 Task: Create a team Recorders with privacy Public and members softage.6@softage.net, softage.7@softage.net, softage.8@softage.net, softage.9@softage.net, softage.10@softage.net and assign admin to softage.6@softage.net
Action: Mouse moved to (53, 339)
Screenshot: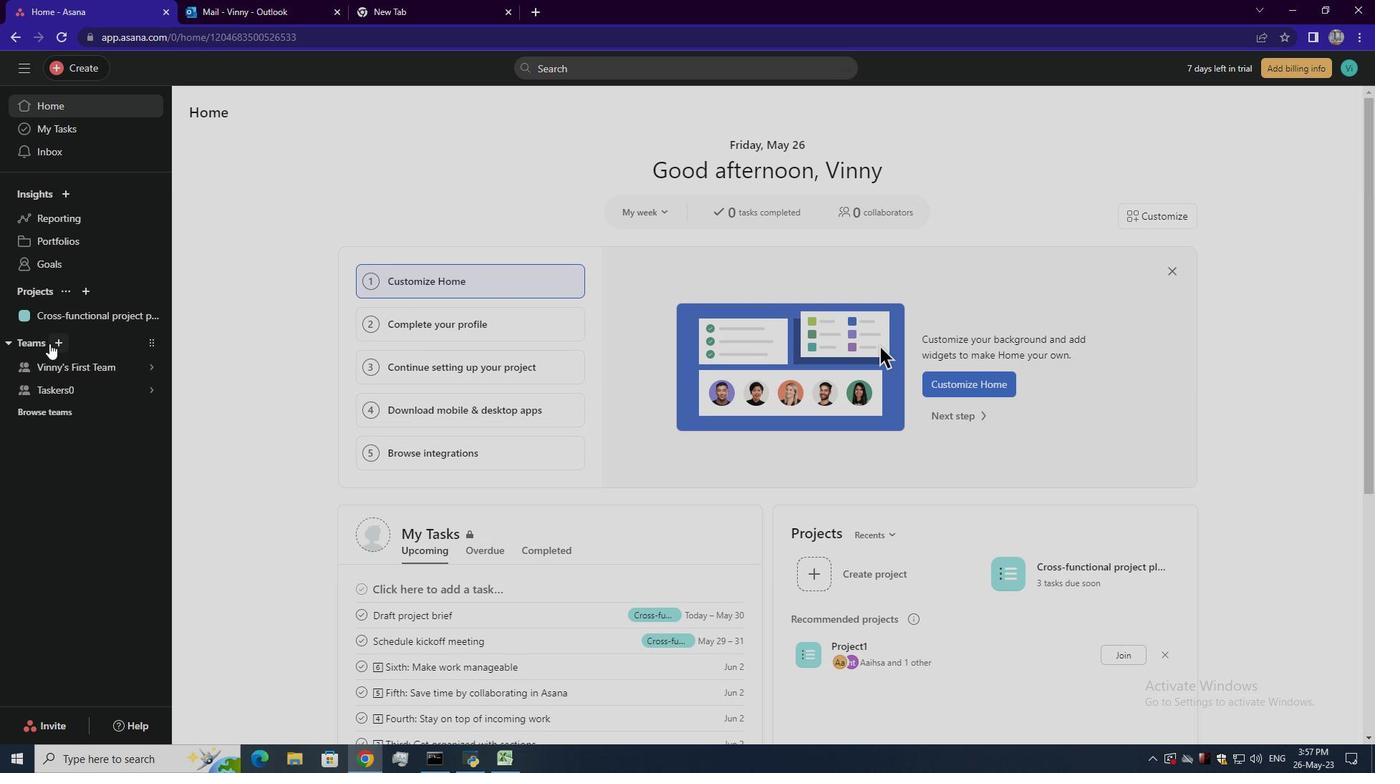 
Action: Mouse pressed left at (53, 339)
Screenshot: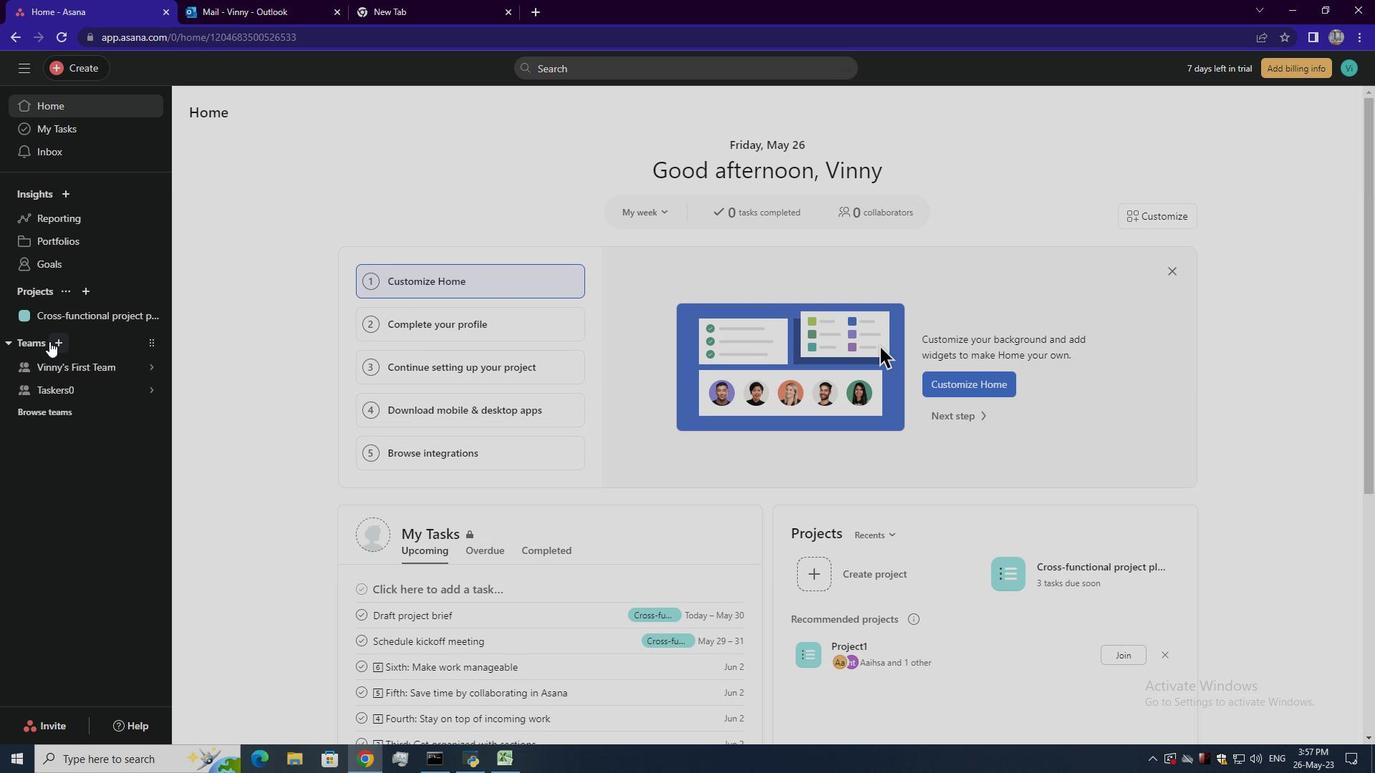 
Action: Mouse moved to (88, 365)
Screenshot: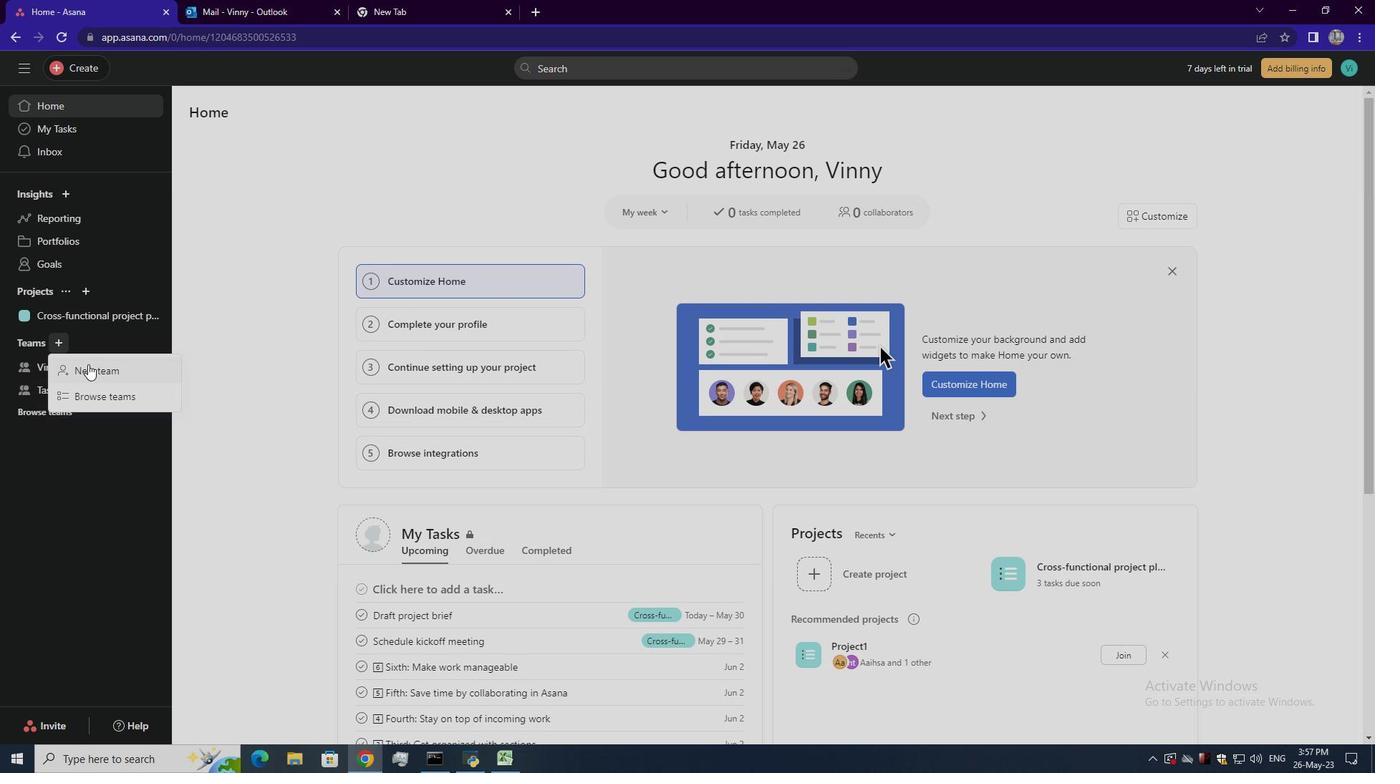 
Action: Mouse pressed left at (88, 365)
Screenshot: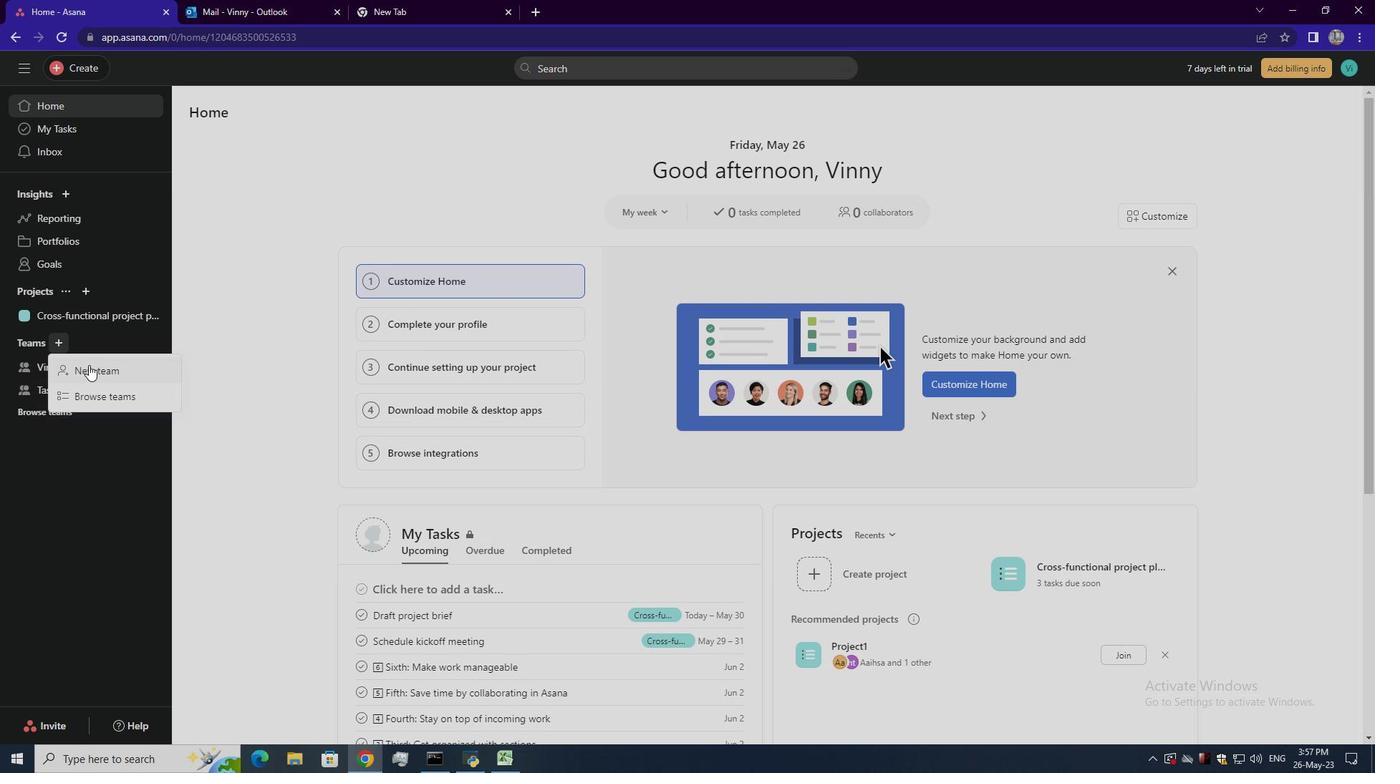 
Action: Mouse moved to (335, 211)
Screenshot: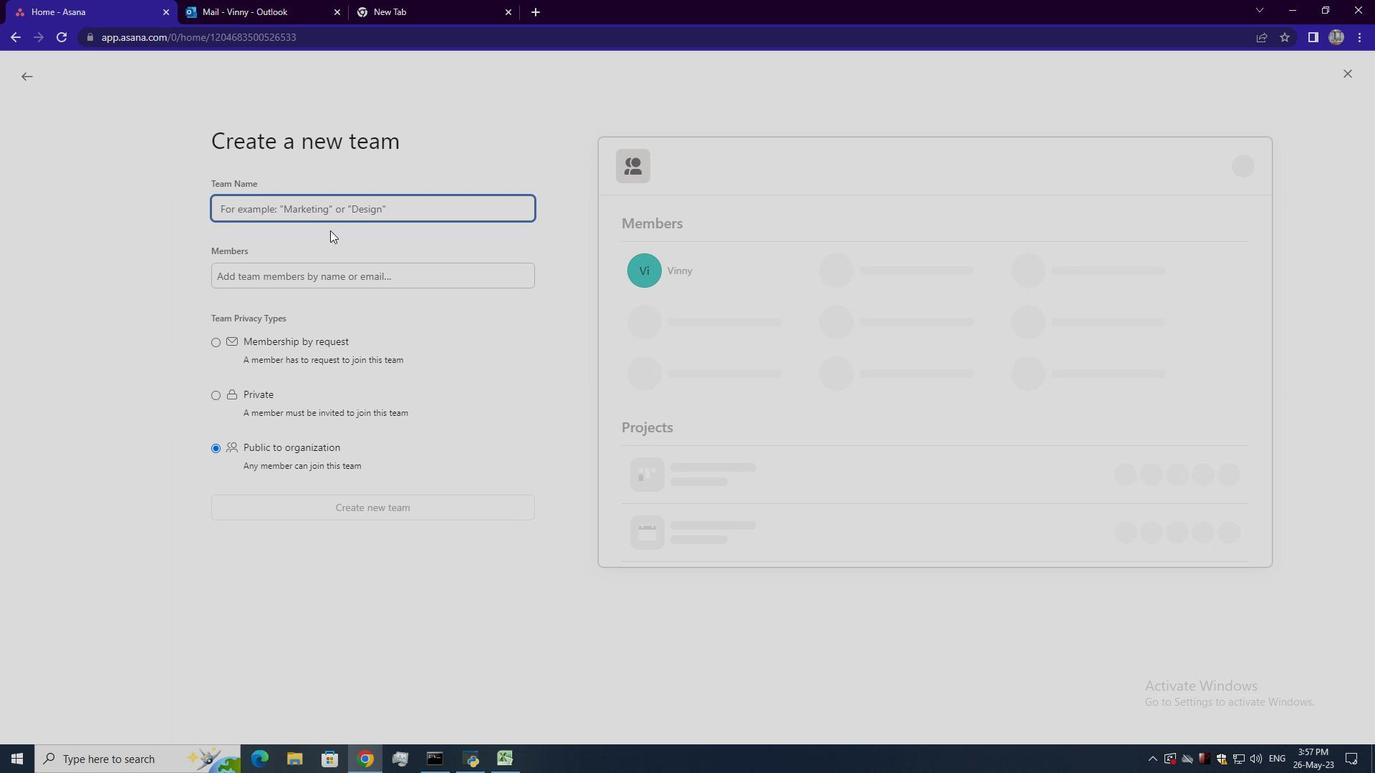 
Action: Mouse pressed left at (335, 211)
Screenshot: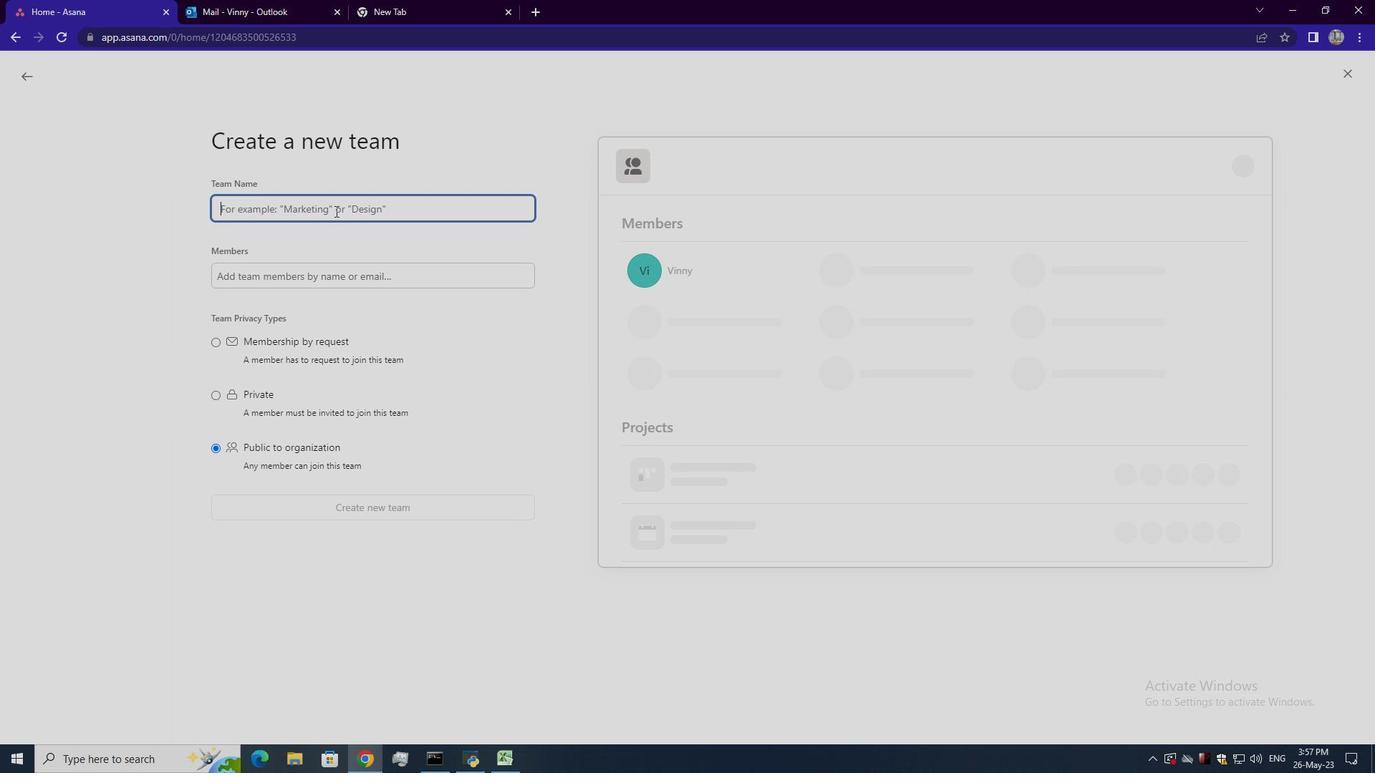
Action: Key pressed <Key.shift><Key.shift><Key.shift><Key.shift><Key.shift><Key.shift><Key.shift>RE<Key.backspace>ecorders<Key.right>0
Screenshot: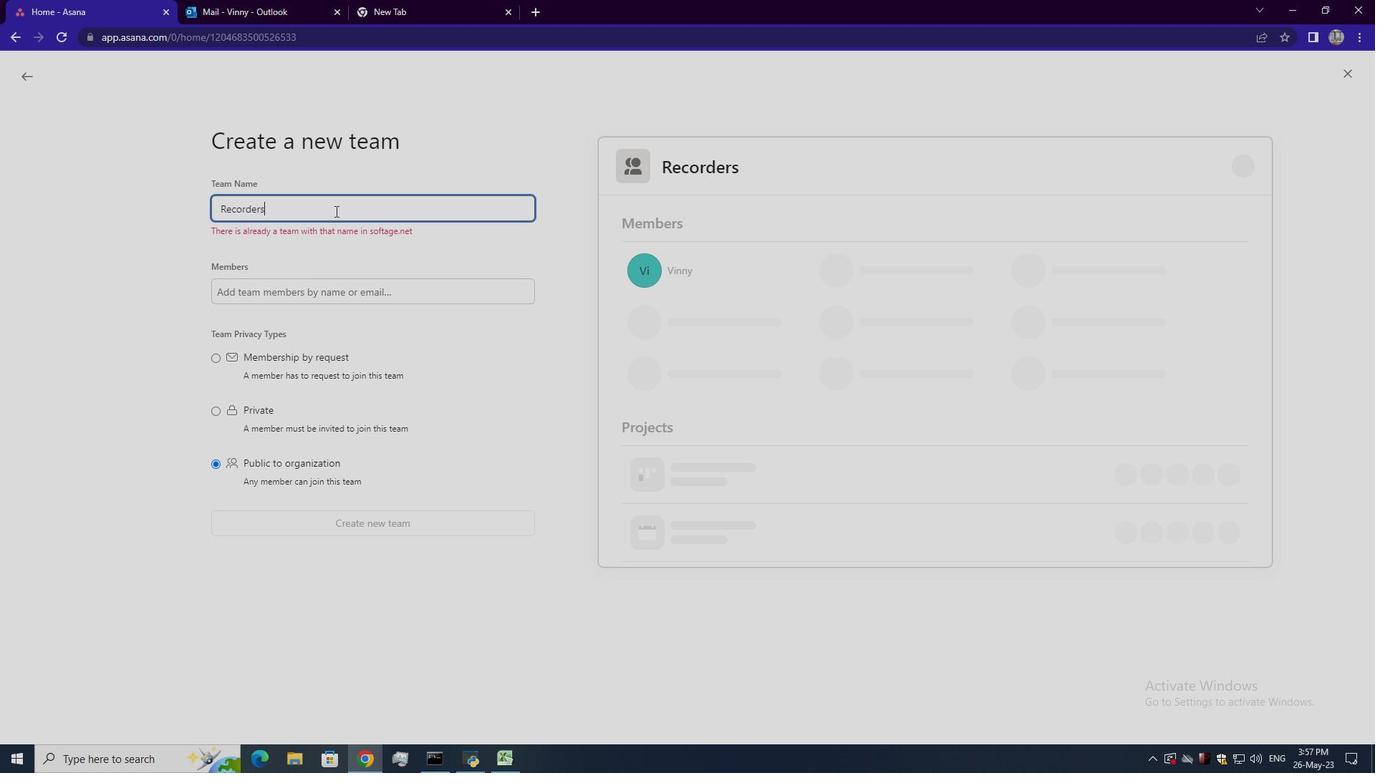 
Action: Mouse moved to (220, 448)
Screenshot: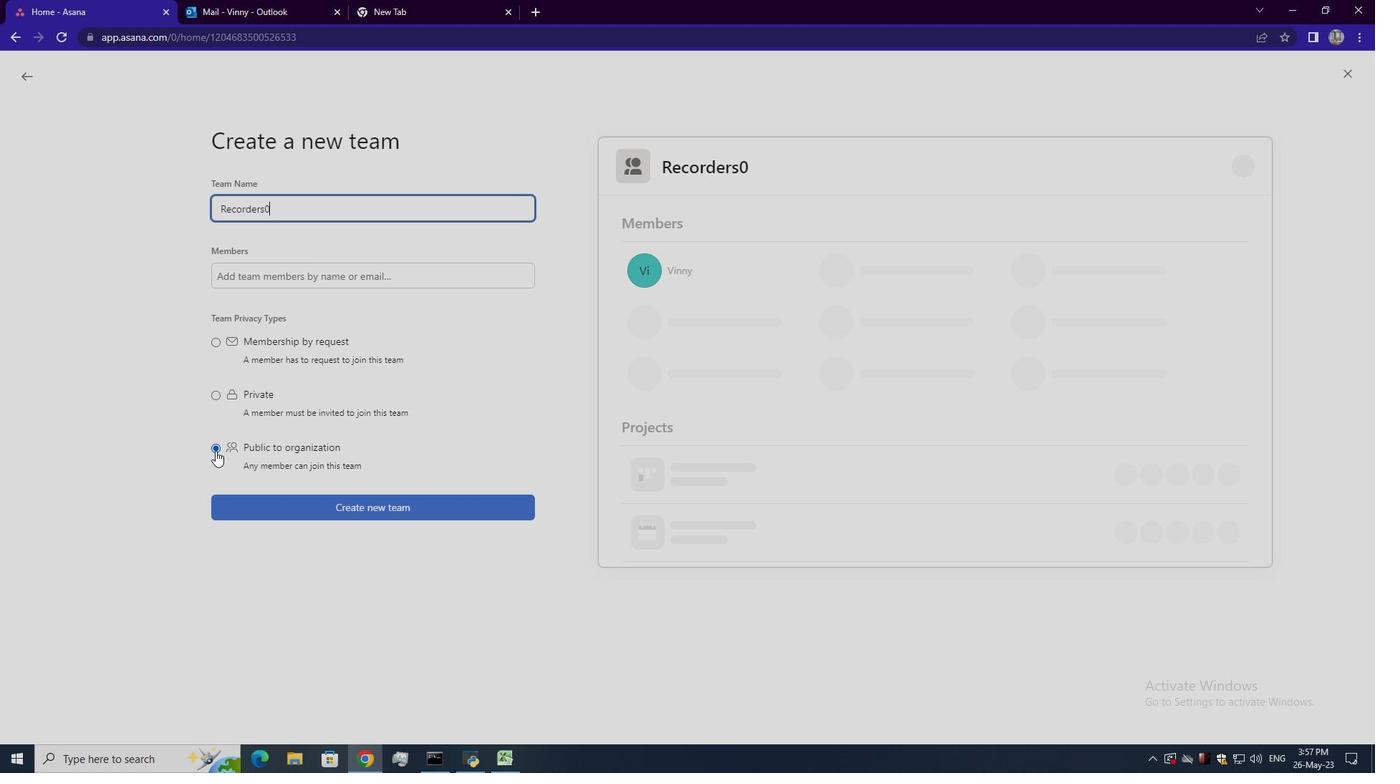 
Action: Mouse pressed left at (220, 448)
Screenshot: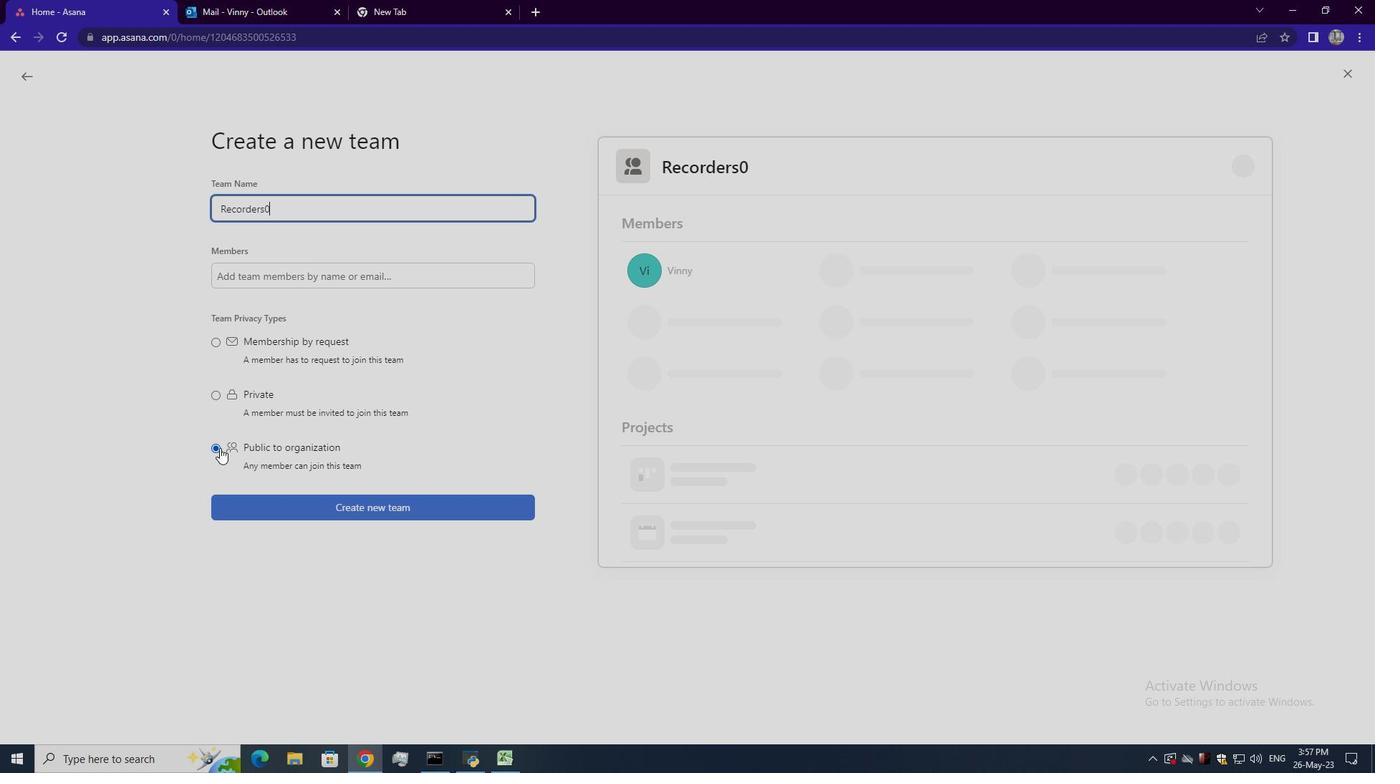 
Action: Mouse moved to (335, 273)
Screenshot: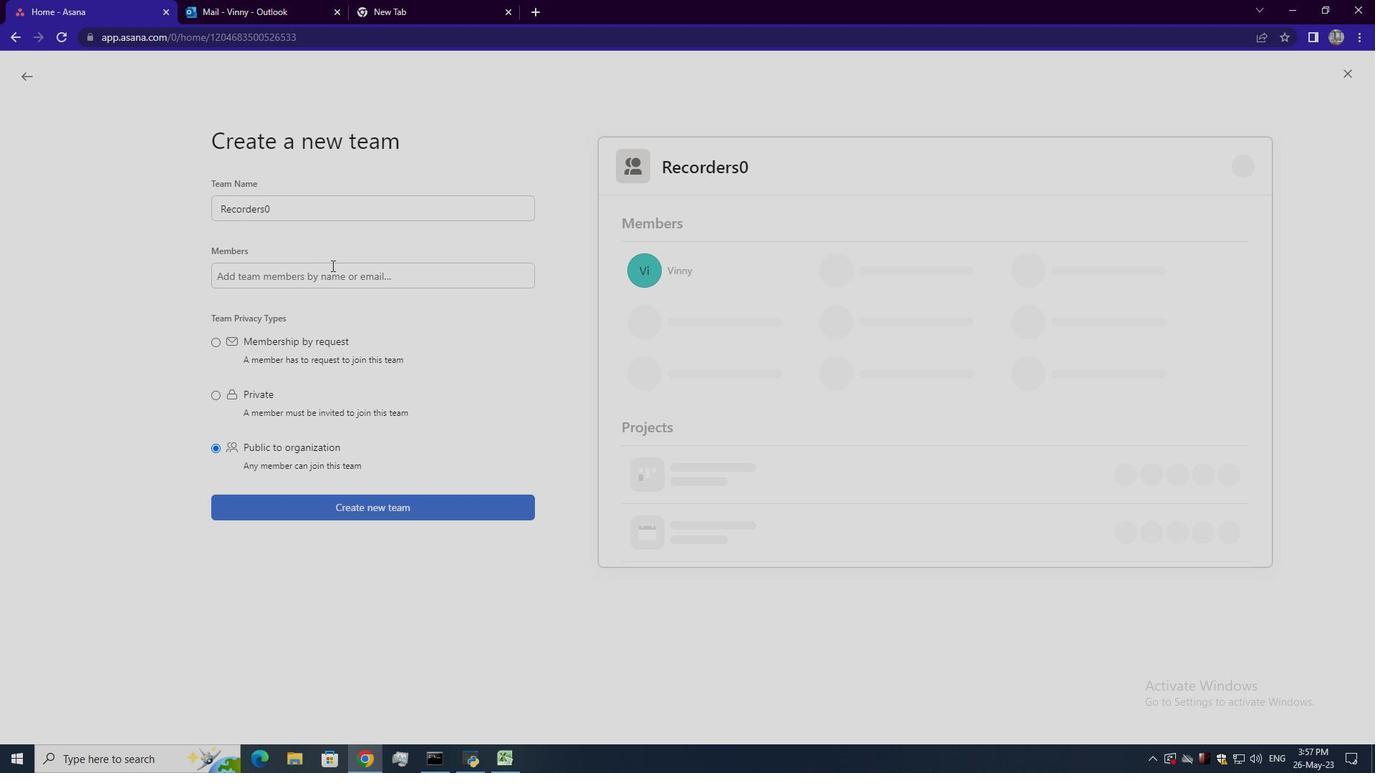 
Action: Mouse pressed left at (335, 273)
Screenshot: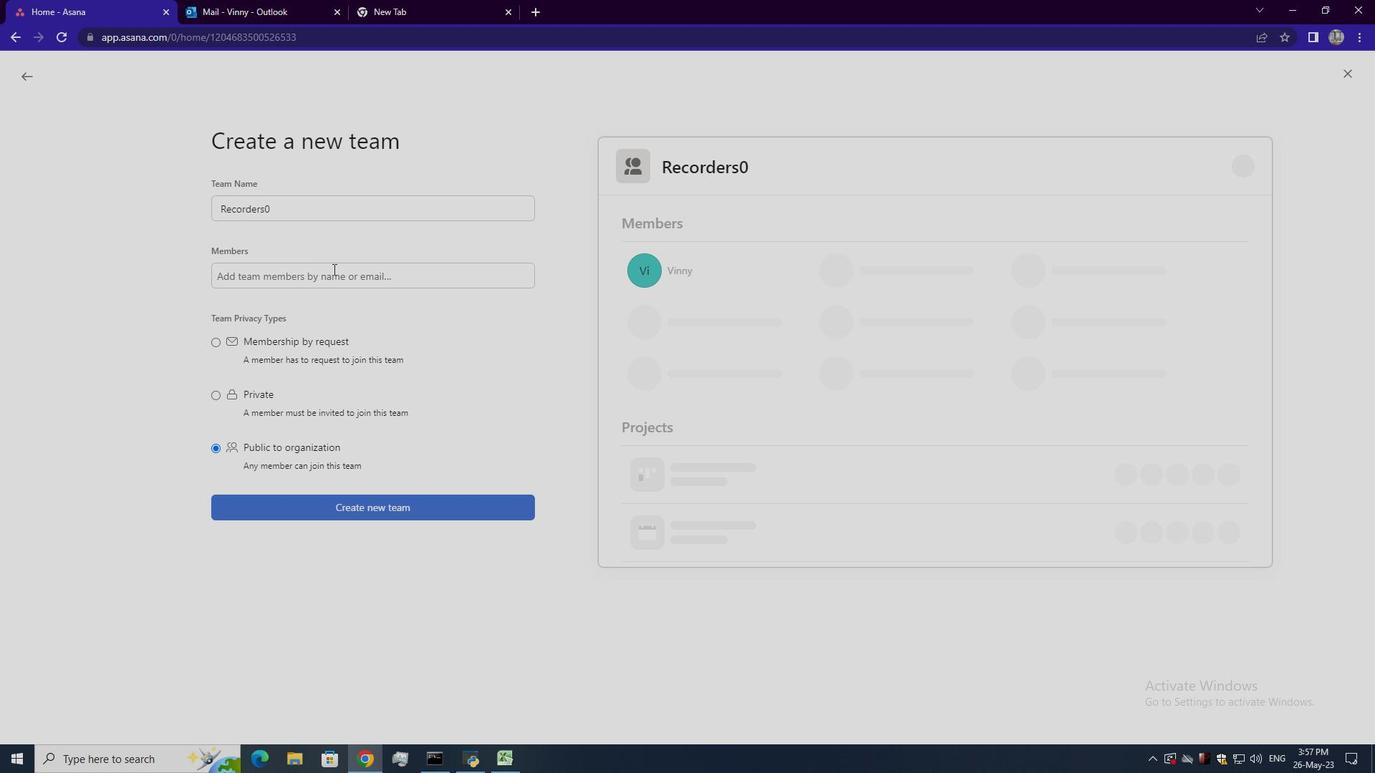 
Action: Key pressed softage.6<Key.shift><Key.shift><Key.shift><Key.shift><Key.shift><Key.shift><Key.shift><Key.shift>@softage.net<Key.enter>softage.7<Key.shift>@softage.net<Key.enter>softage.8<Key.shift>@softage.met<Key.backspace><Key.backspace><Key.backspace>net<Key.enter>softage.9<Key.shift>@gmail.com<Key.enter>softage.10<Key.shift>@sfo<Key.backspace><Key.backspace>oftage.net<Key.enter>
Screenshot: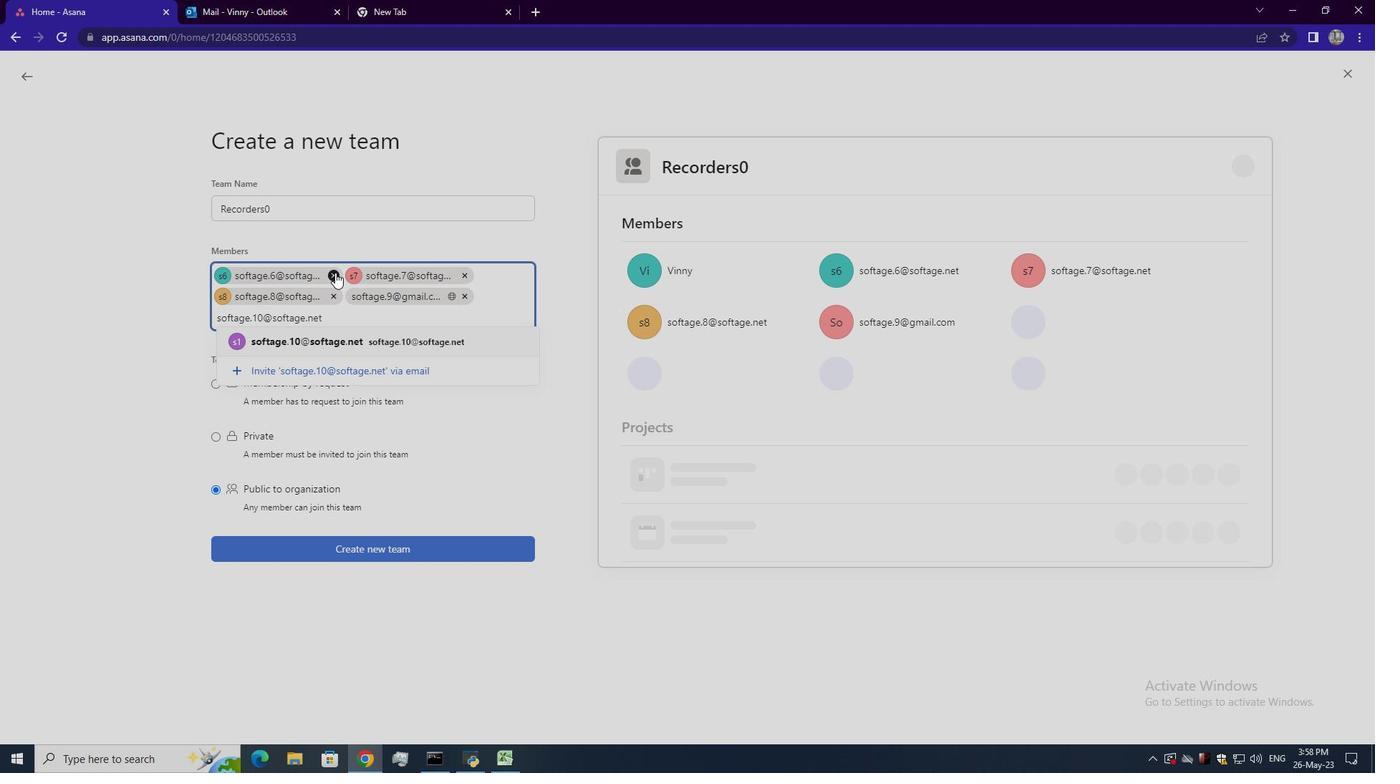 
Action: Mouse moved to (403, 554)
Screenshot: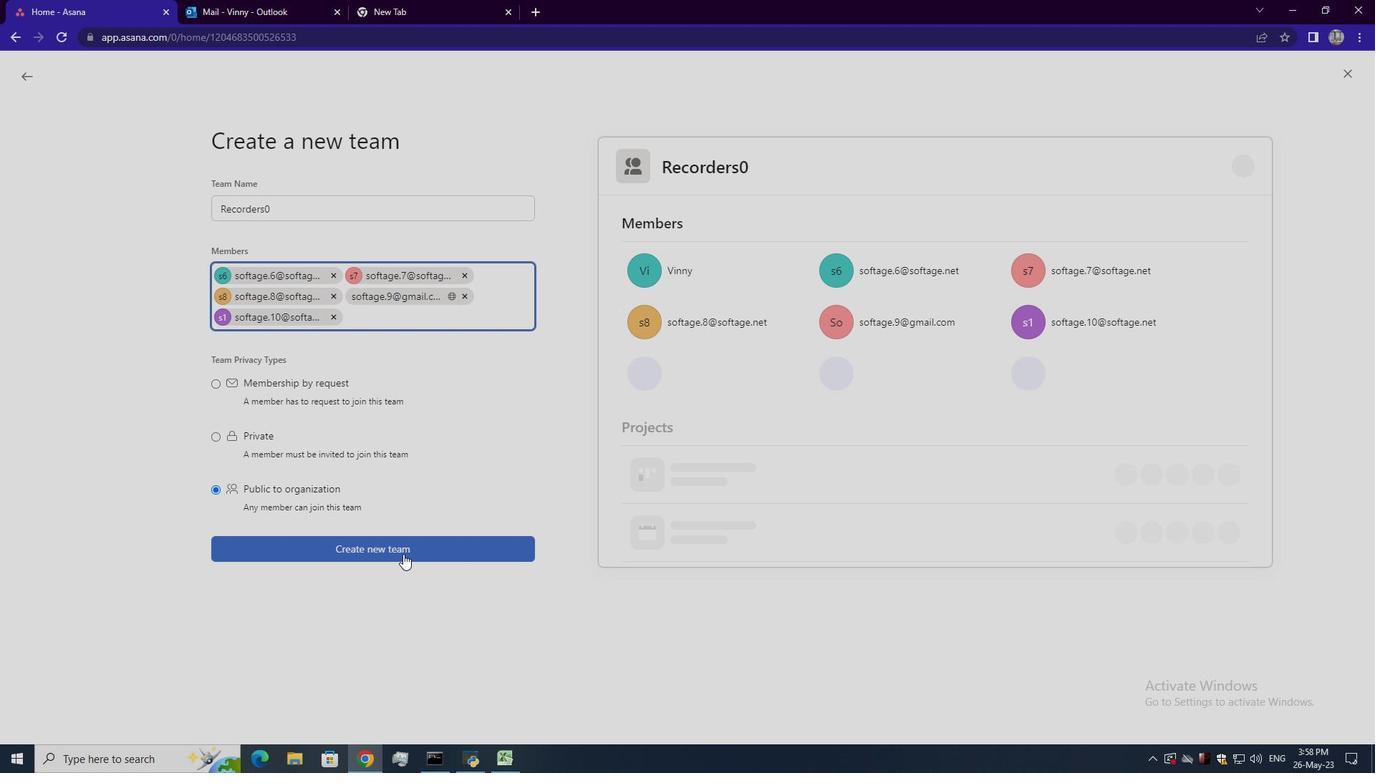 
Action: Mouse pressed left at (403, 554)
Screenshot: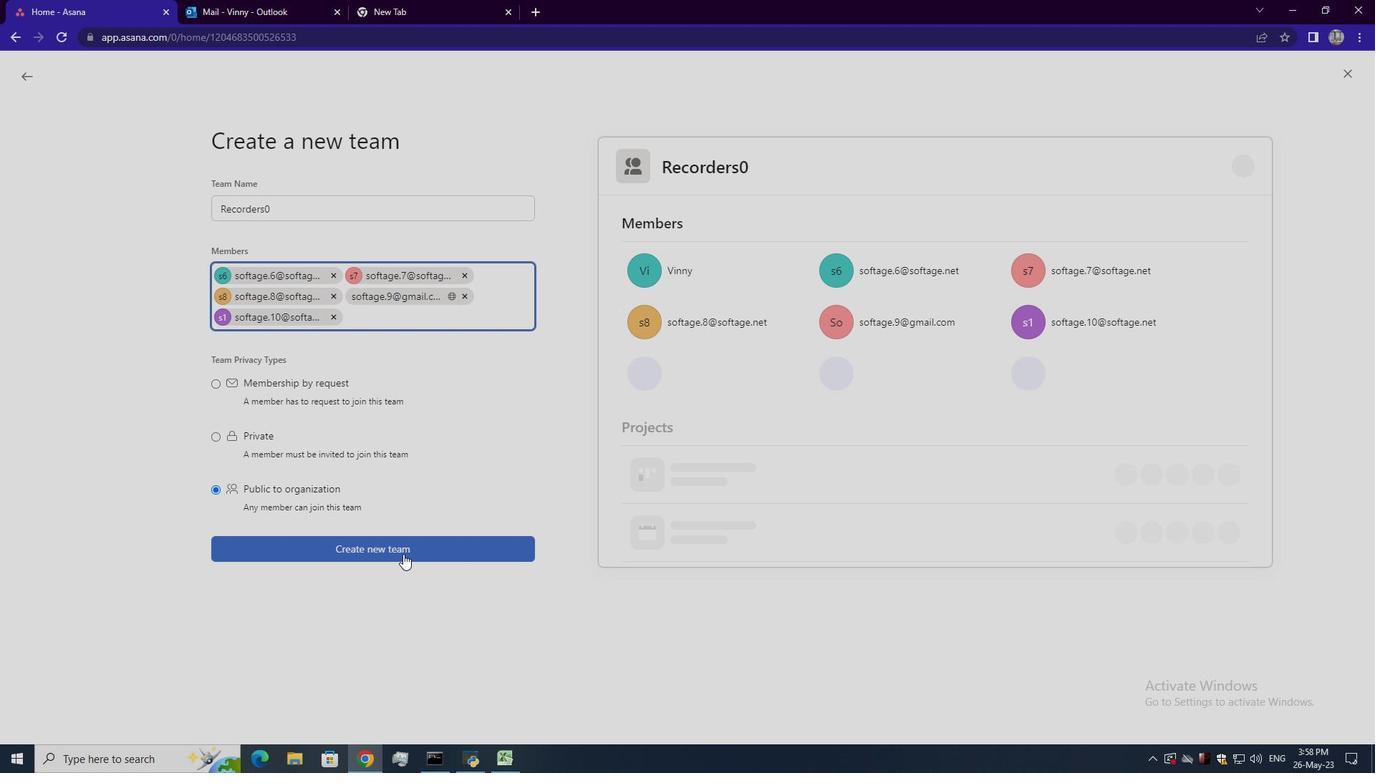 
Action: Mouse moved to (241, 433)
Screenshot: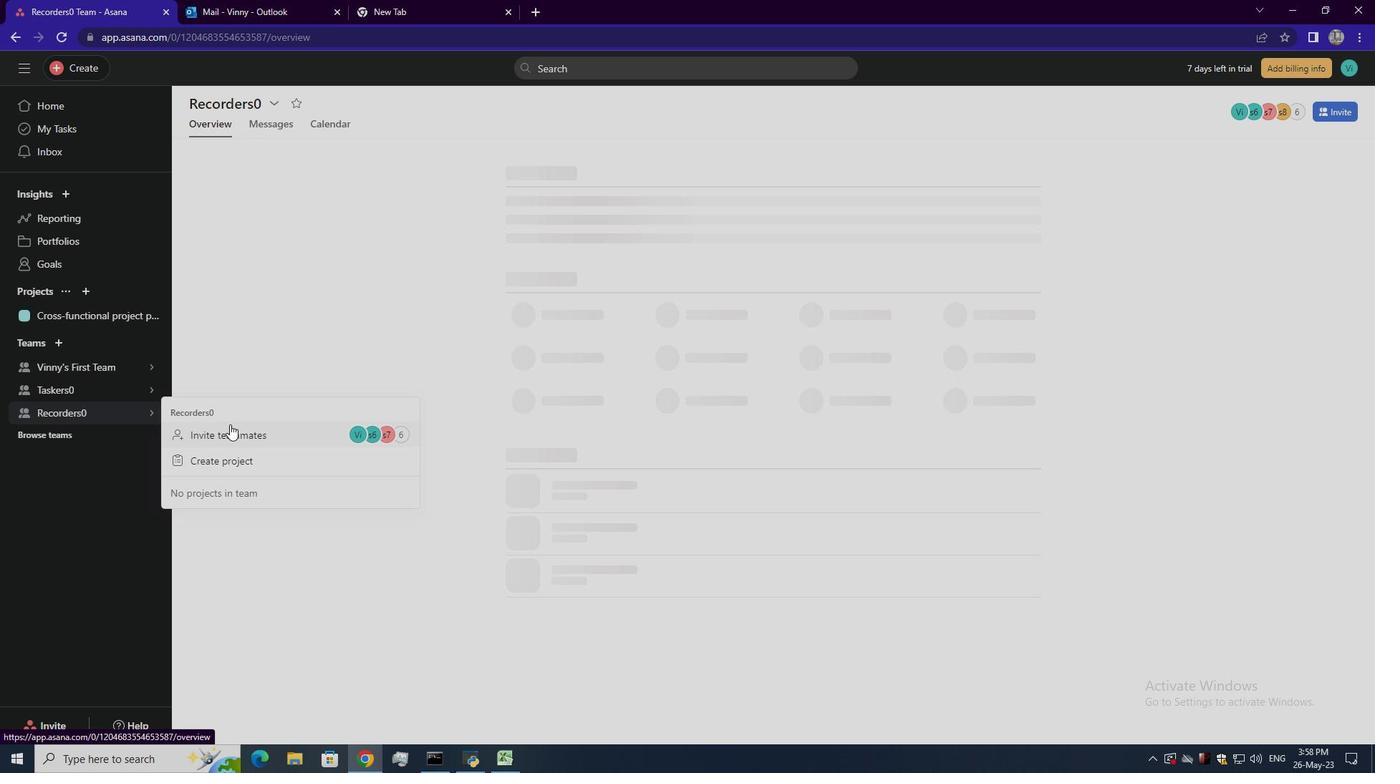 
Action: Mouse pressed left at (241, 433)
Screenshot: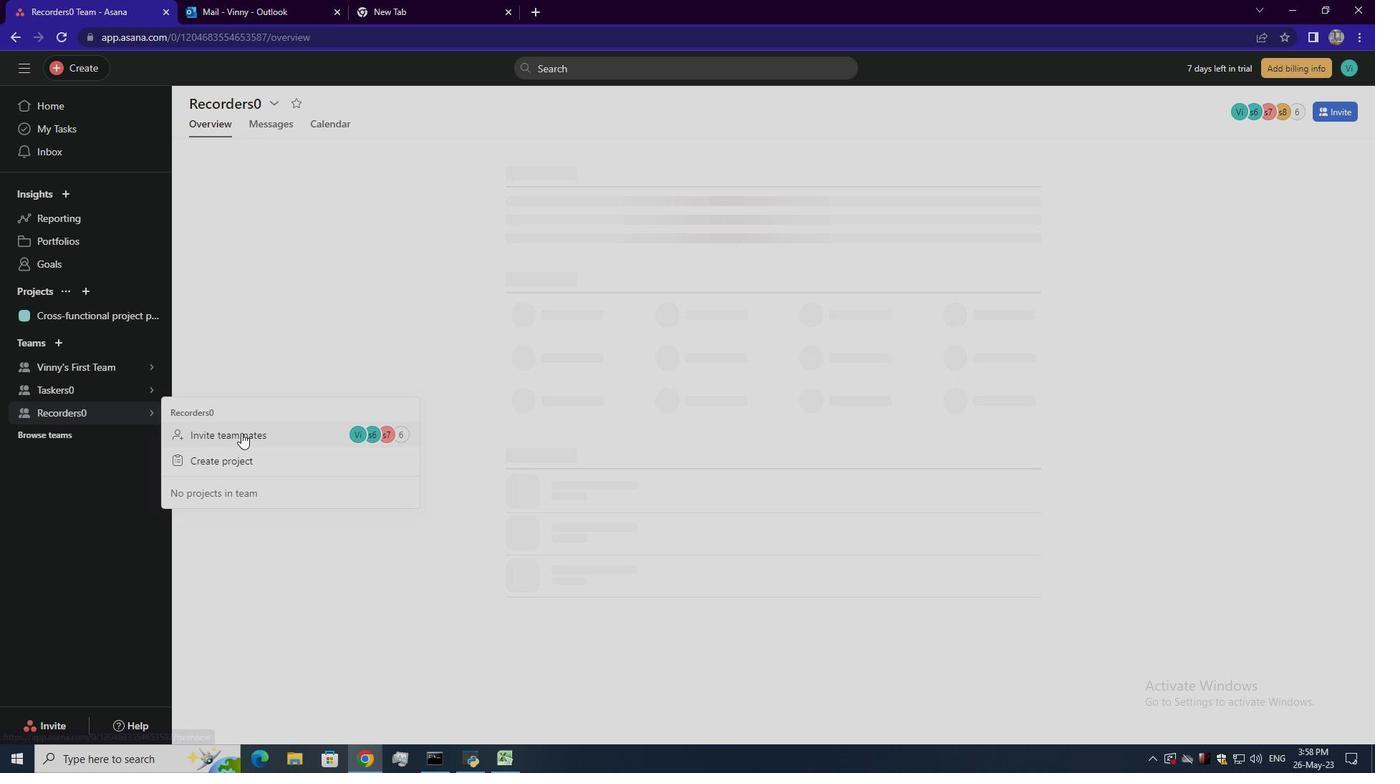 
Action: Mouse moved to (707, 357)
Screenshot: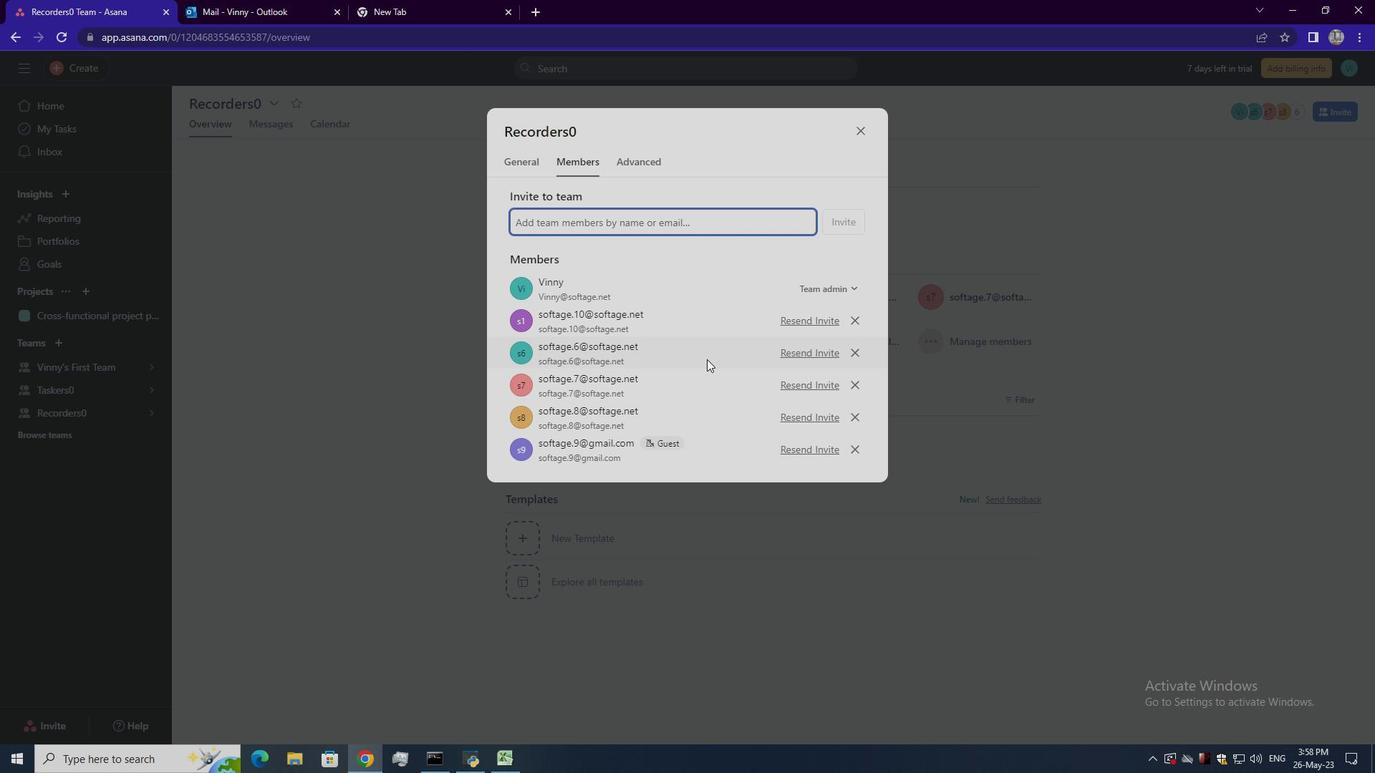 
Action: Mouse pressed left at (707, 357)
Screenshot: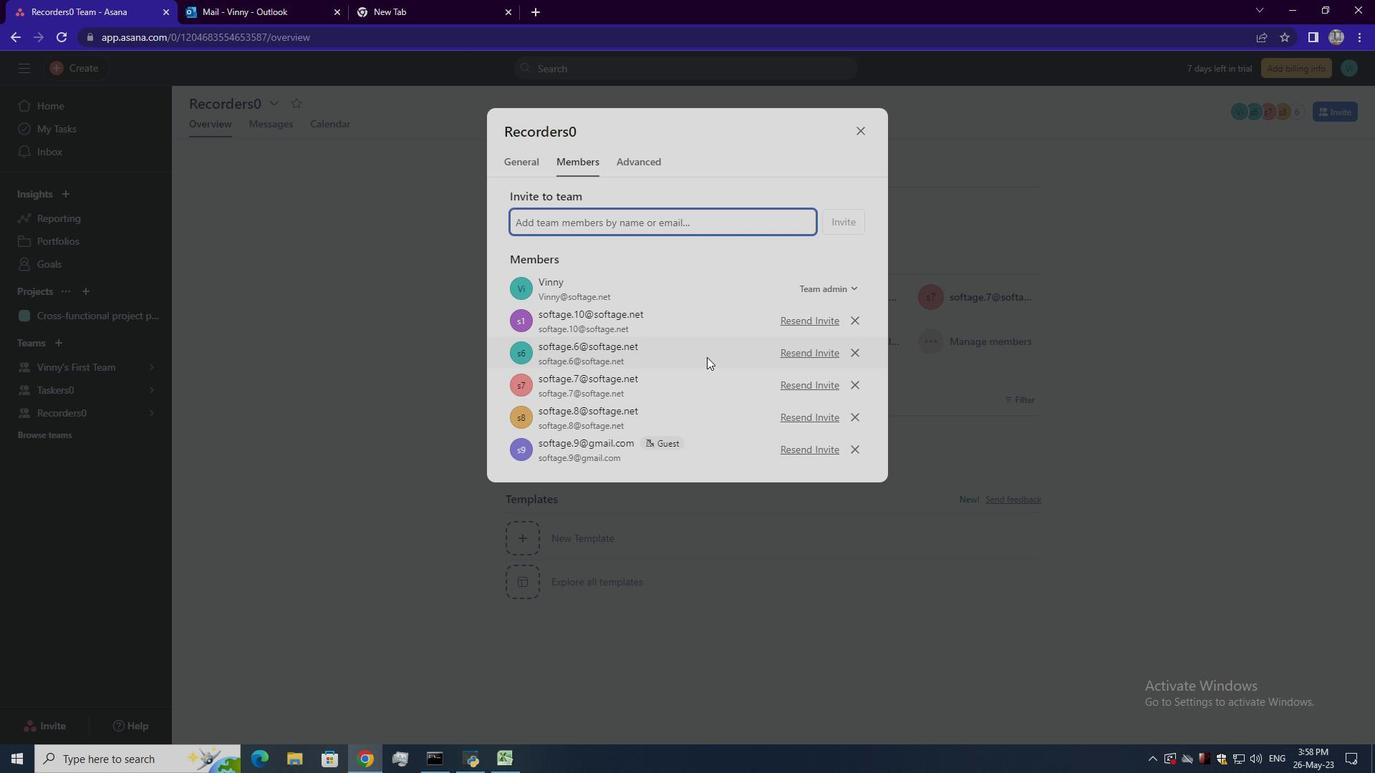
